 Task: Set and save the prefix for video snapshots to vlcsnap- with sequential numbering.
Action: Mouse moved to (124, 21)
Screenshot: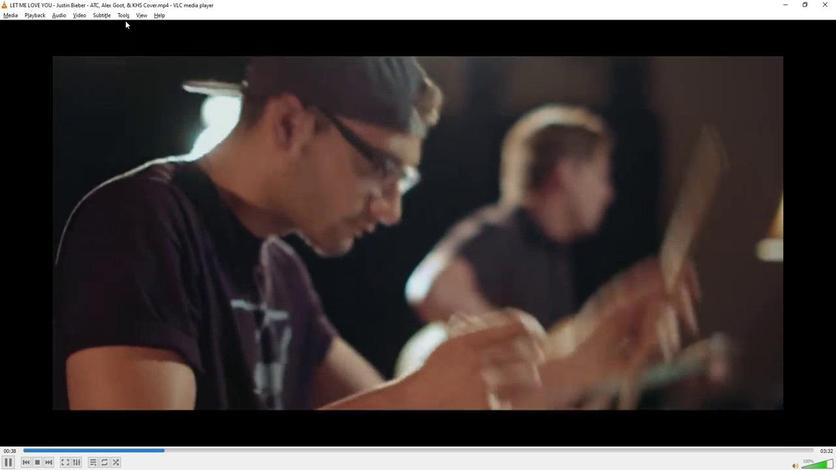 
Action: Mouse pressed left at (124, 21)
Screenshot: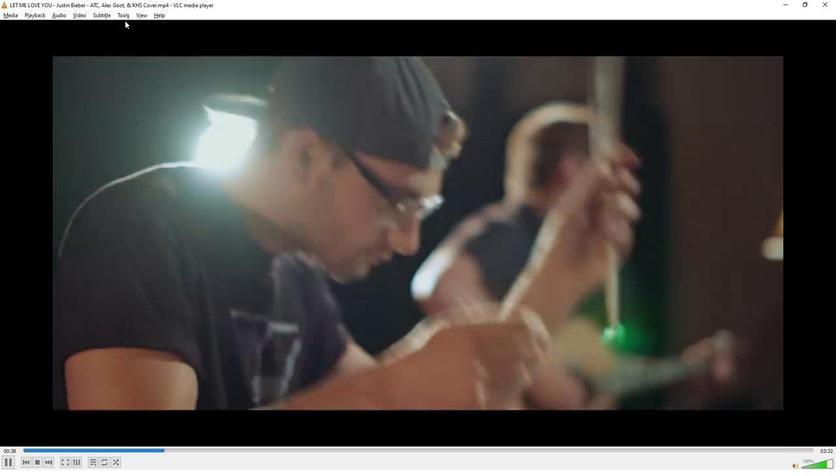 
Action: Mouse moved to (124, 18)
Screenshot: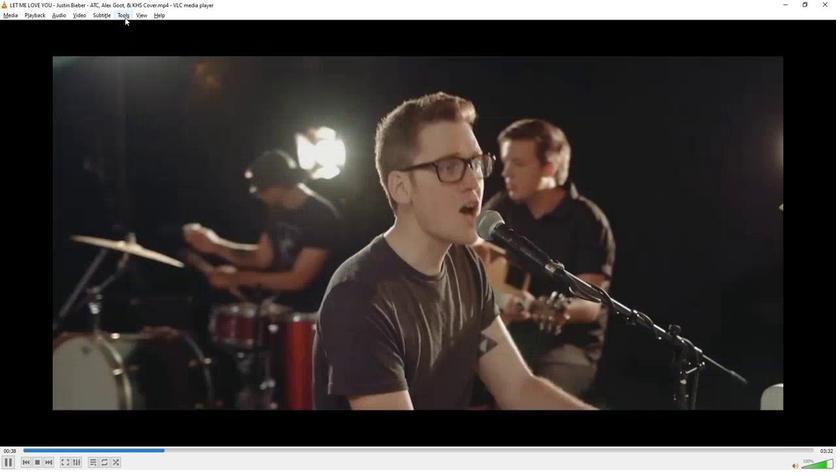 
Action: Mouse pressed left at (124, 18)
Screenshot: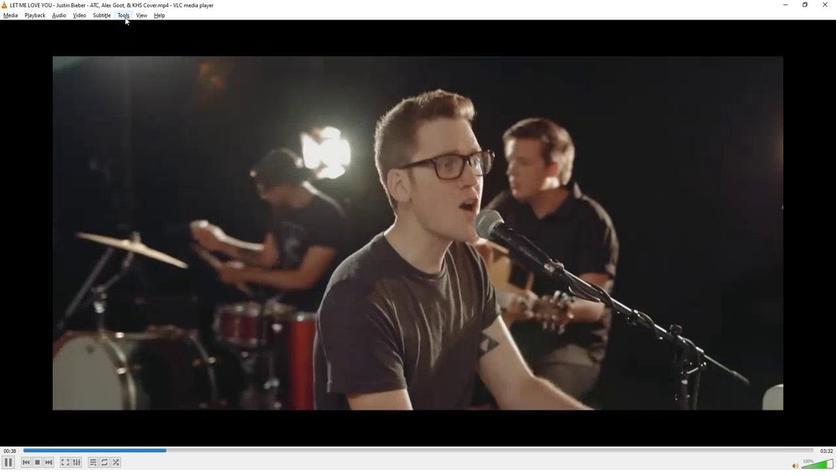 
Action: Mouse moved to (137, 119)
Screenshot: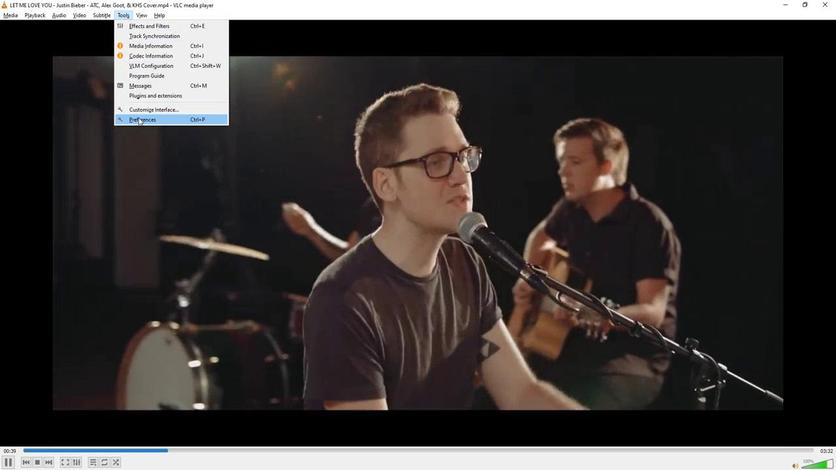 
Action: Mouse pressed left at (137, 119)
Screenshot: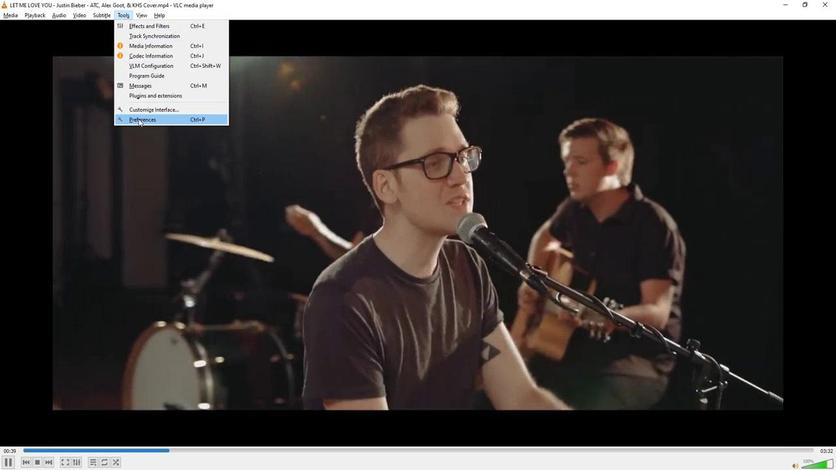 
Action: Mouse moved to (253, 84)
Screenshot: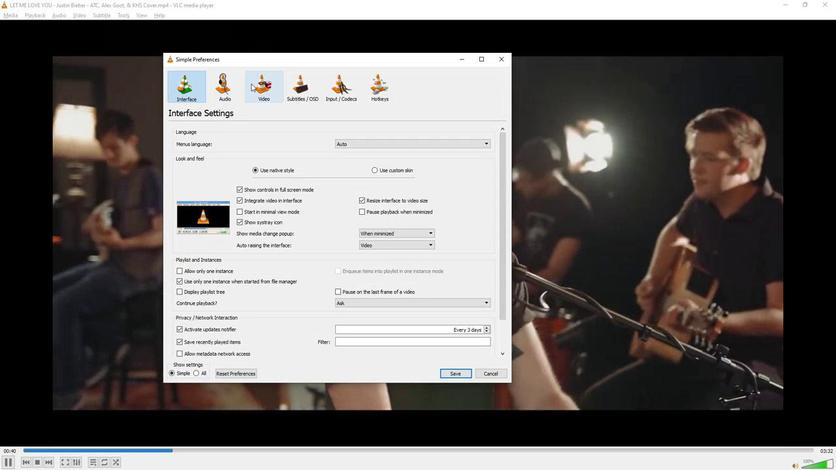 
Action: Mouse pressed left at (253, 84)
Screenshot: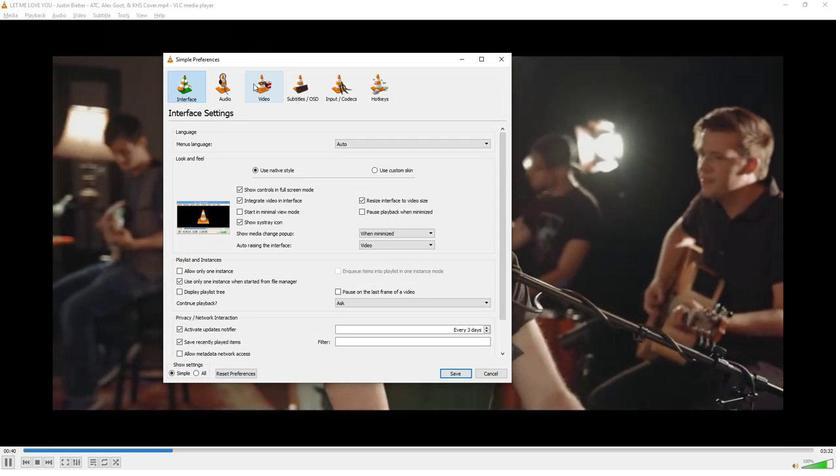 
Action: Mouse moved to (245, 267)
Screenshot: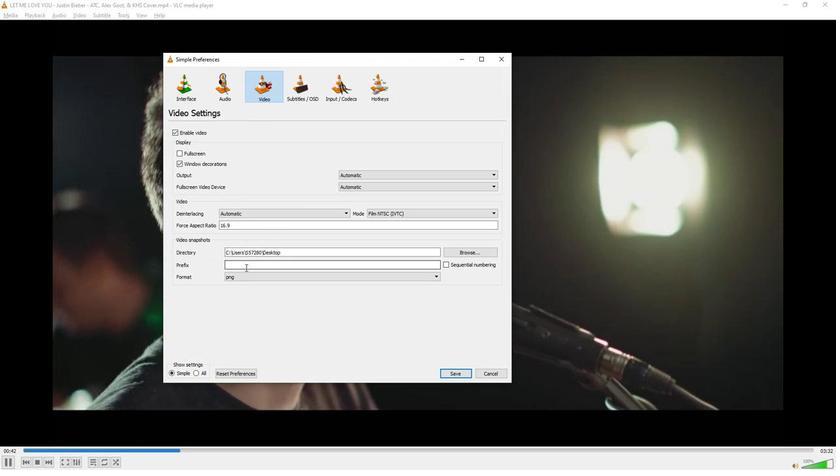 
Action: Mouse pressed left at (245, 267)
Screenshot: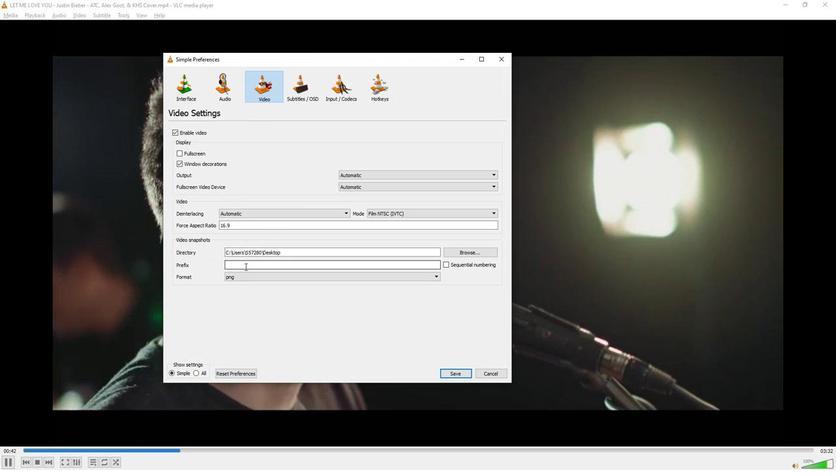 
Action: Mouse moved to (244, 267)
Screenshot: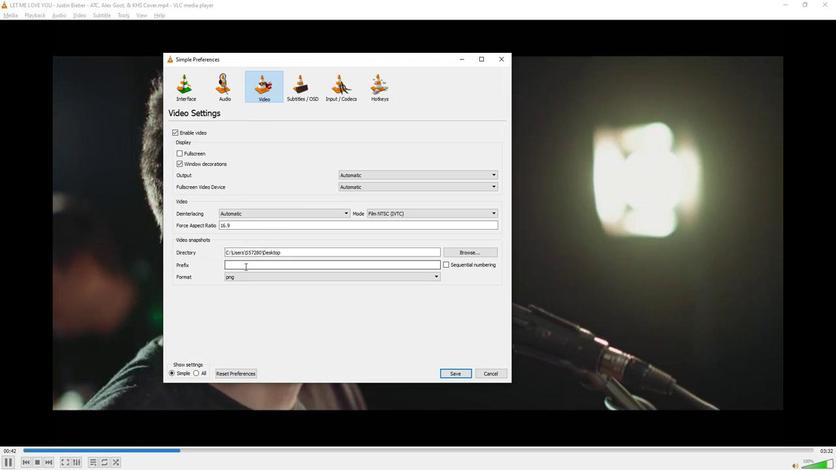 
Action: Key pressed vlcsnap
Screenshot: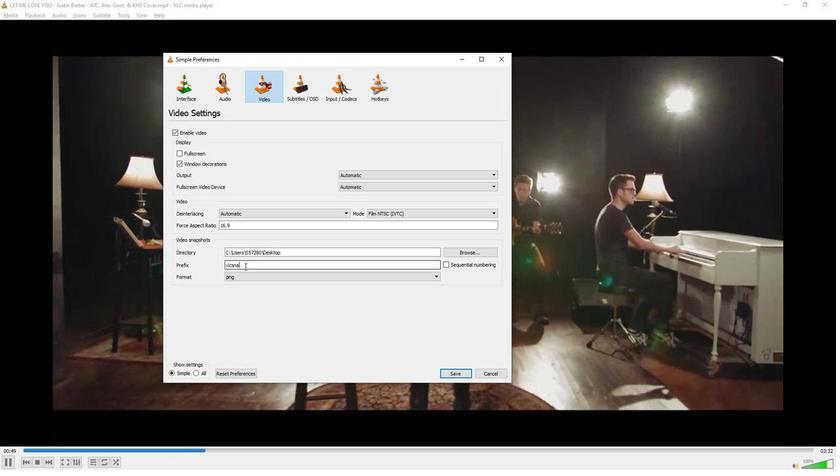 
Action: Mouse scrolled (244, 268) with delta (0, 0)
Screenshot: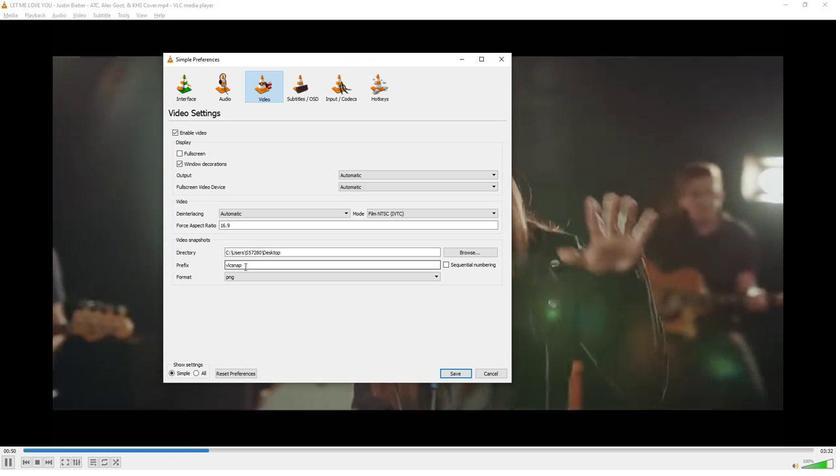 
Action: Mouse moved to (446, 266)
Screenshot: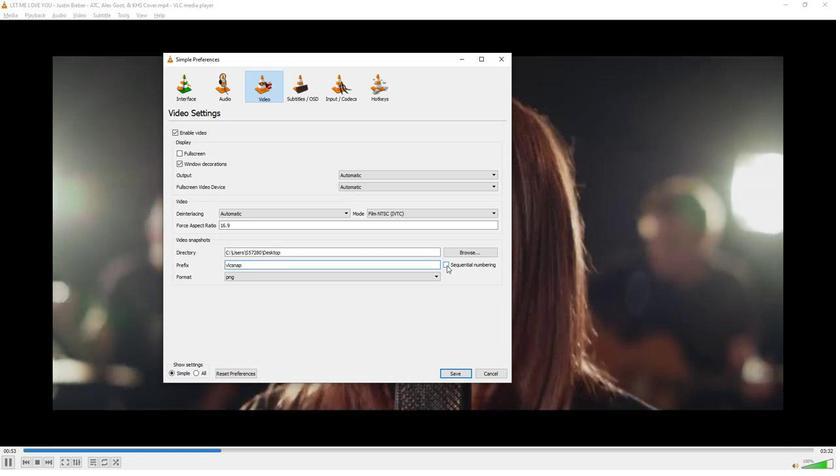 
Action: Mouse pressed left at (446, 266)
Screenshot: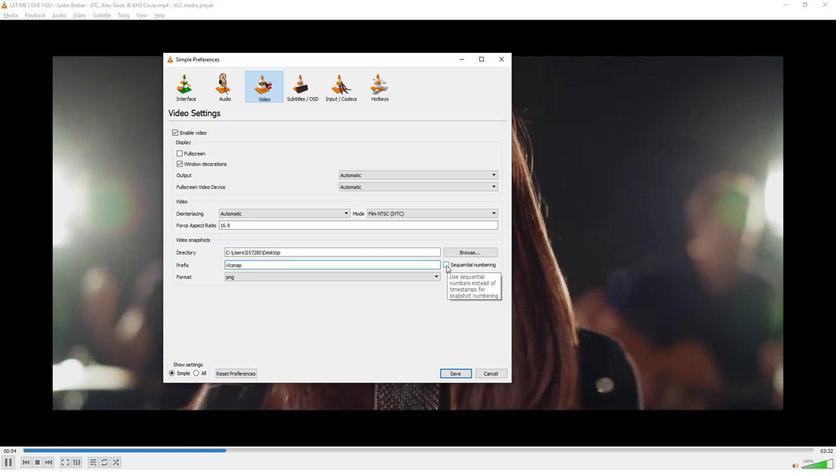 
Action: Mouse moved to (451, 373)
Screenshot: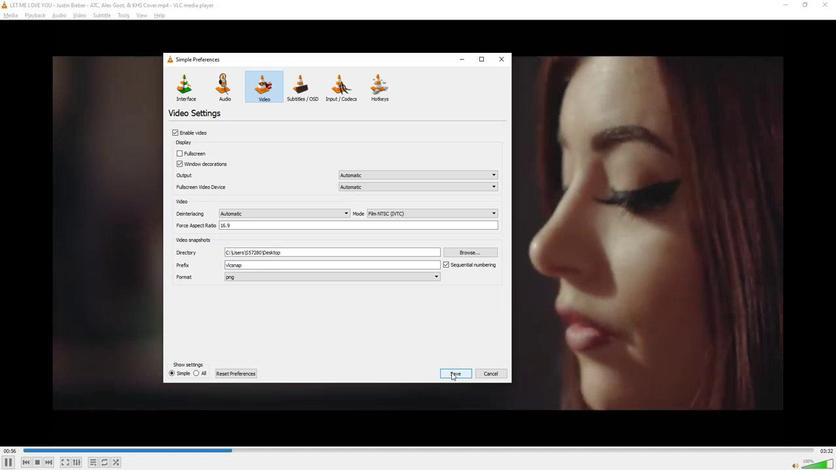 
Action: Mouse pressed left at (451, 373)
Screenshot: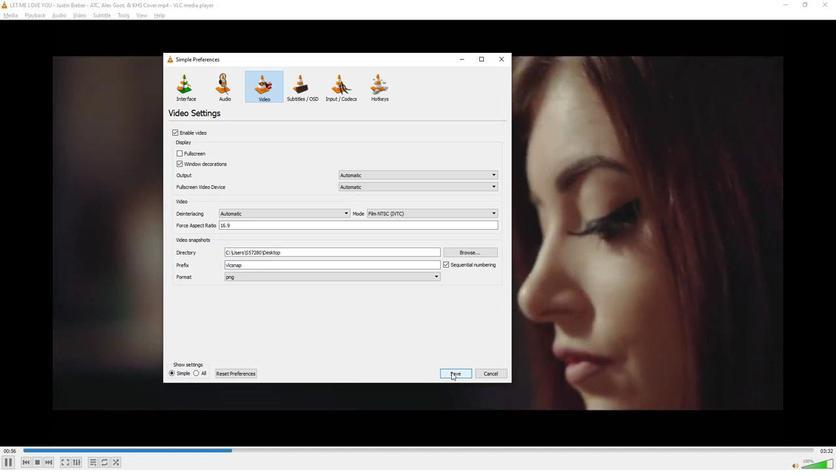 
Action: Mouse moved to (452, 375)
Screenshot: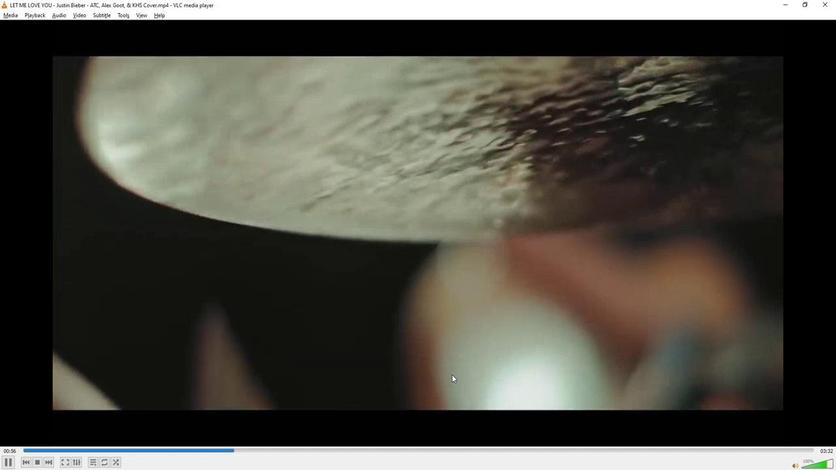
